 Task: Enable show link details from preferences.
Action: Mouse moved to (161, 60)
Screenshot: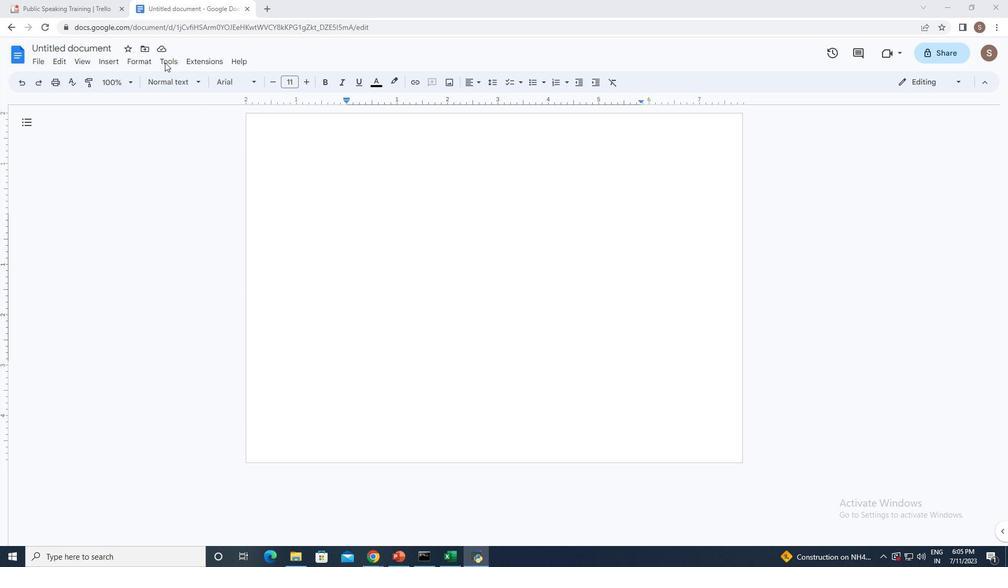 
Action: Mouse pressed left at (161, 60)
Screenshot: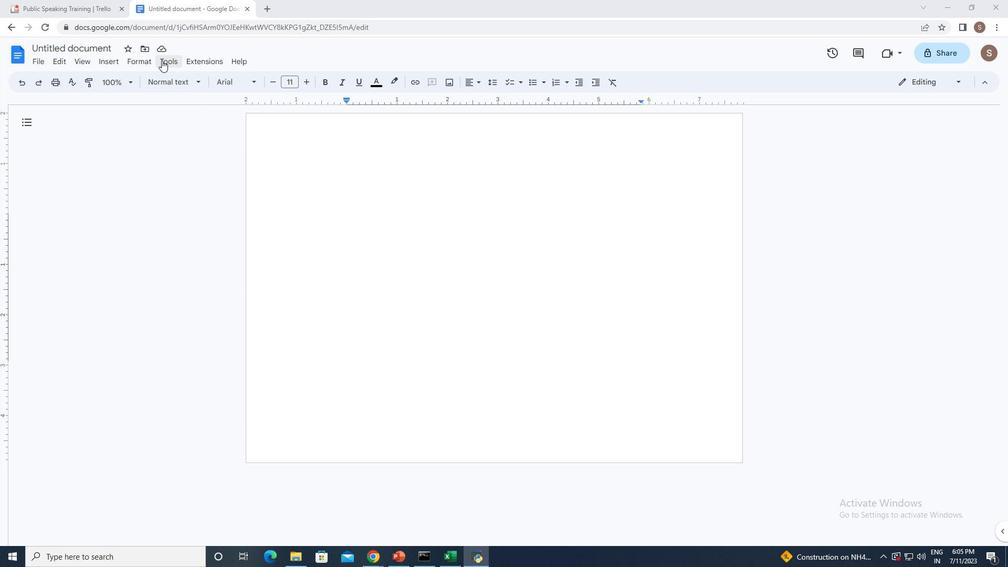 
Action: Mouse moved to (192, 312)
Screenshot: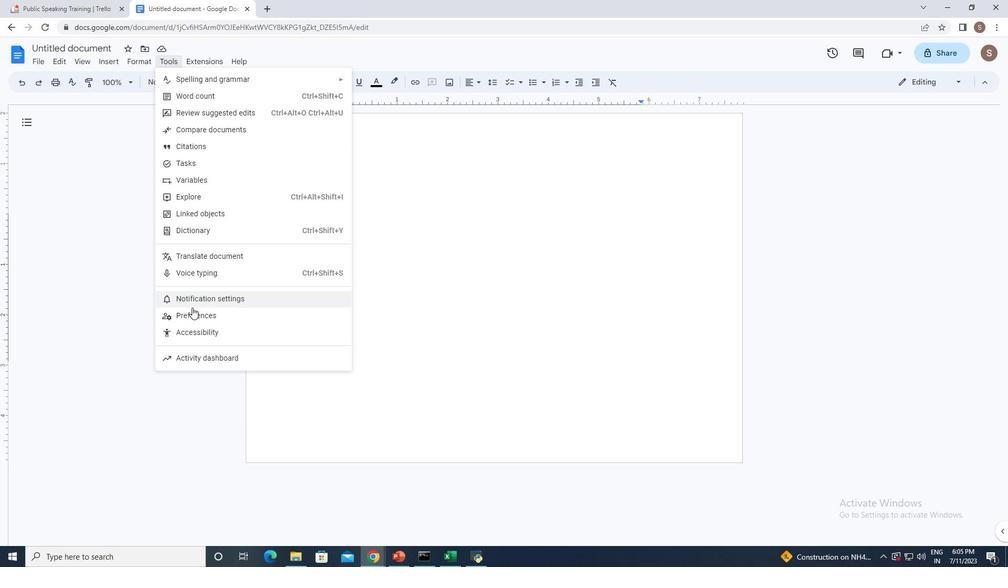 
Action: Mouse pressed left at (192, 312)
Screenshot: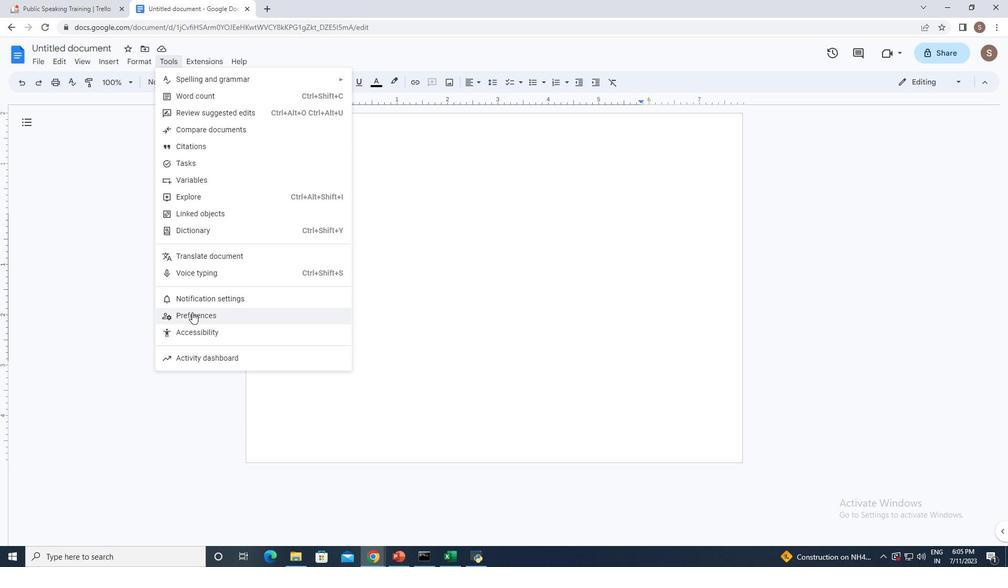 
Action: Mouse moved to (469, 329)
Screenshot: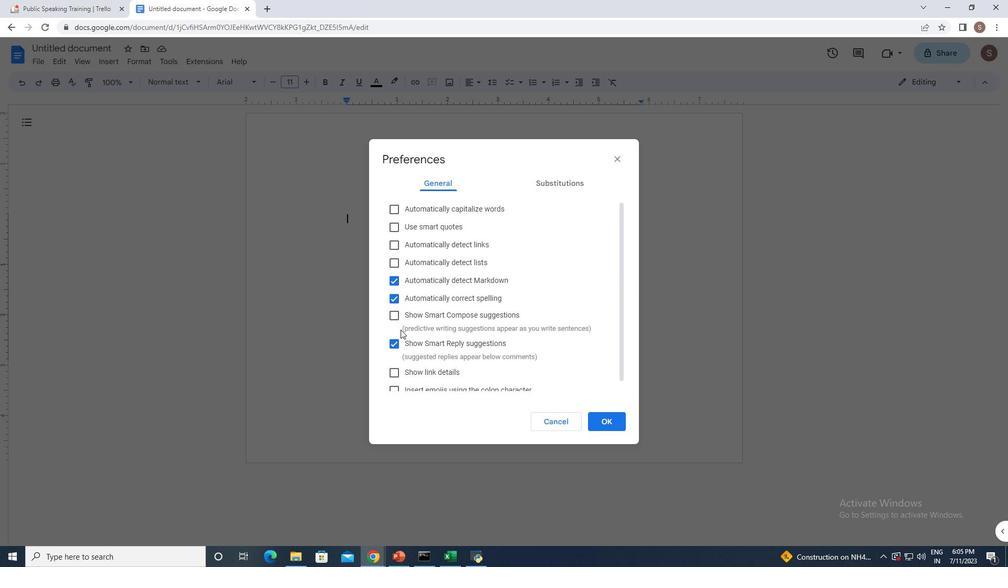
Action: Mouse scrolled (469, 328) with delta (0, 0)
Screenshot: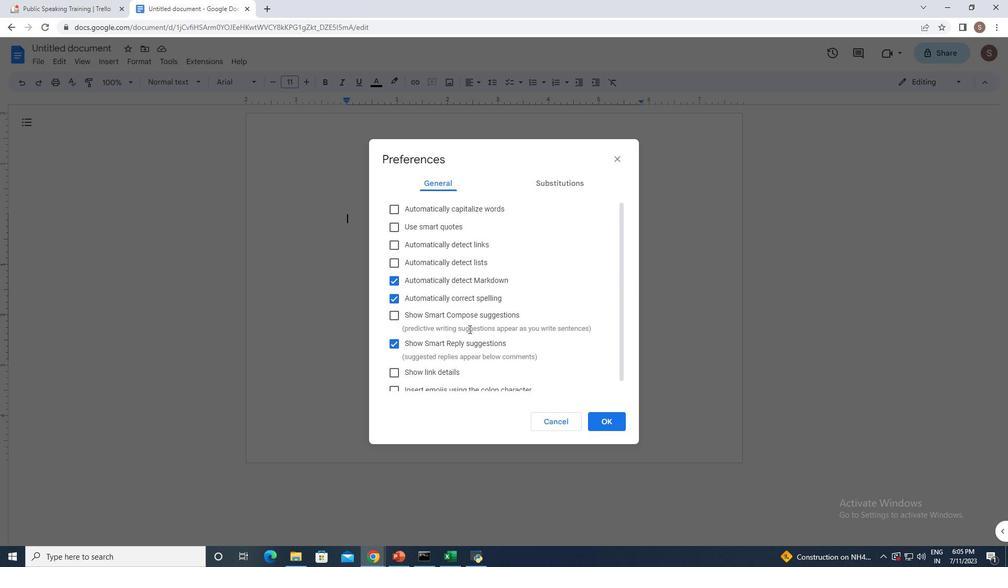 
Action: Mouse scrolled (469, 328) with delta (0, 0)
Screenshot: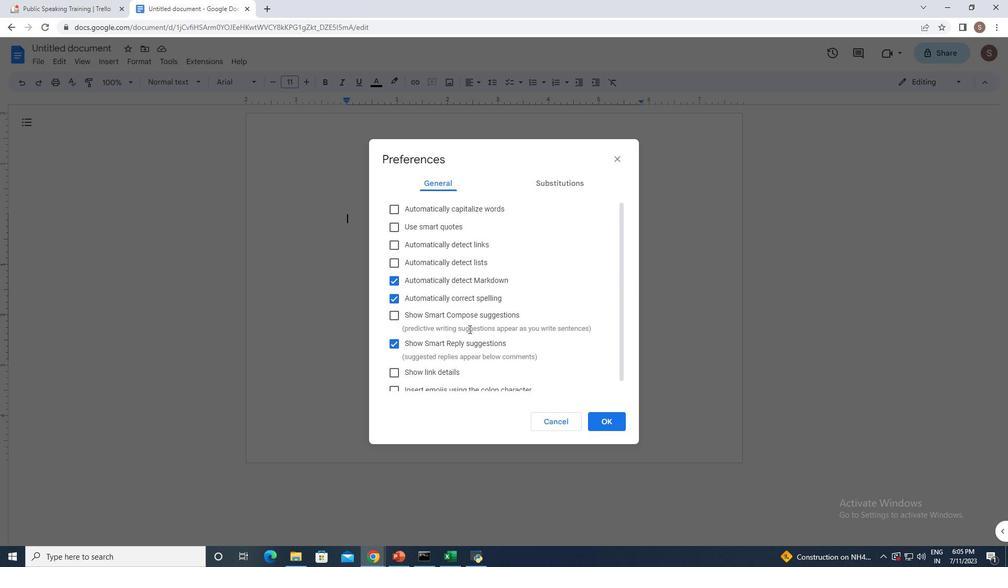 
Action: Mouse moved to (396, 364)
Screenshot: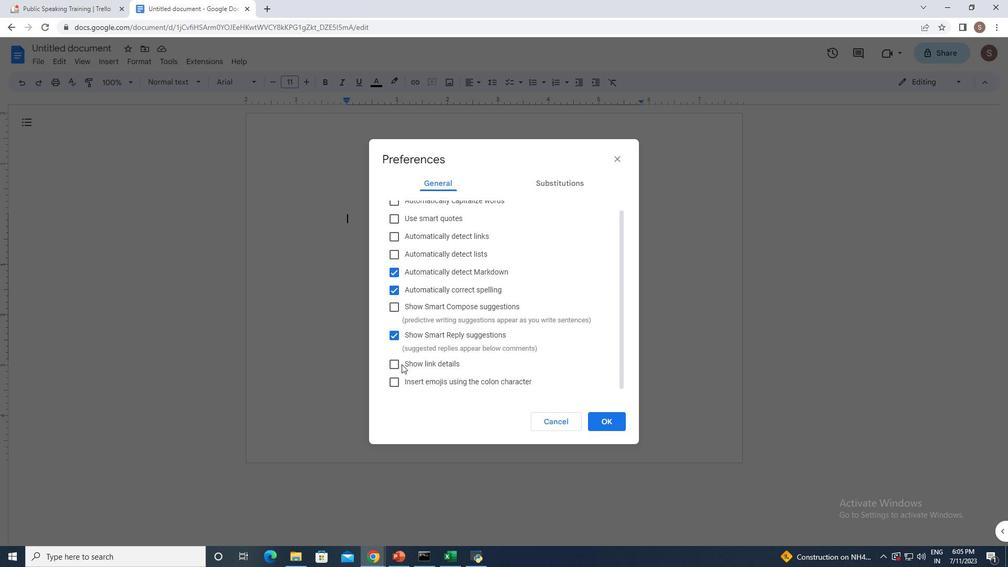 
Action: Mouse pressed left at (396, 364)
Screenshot: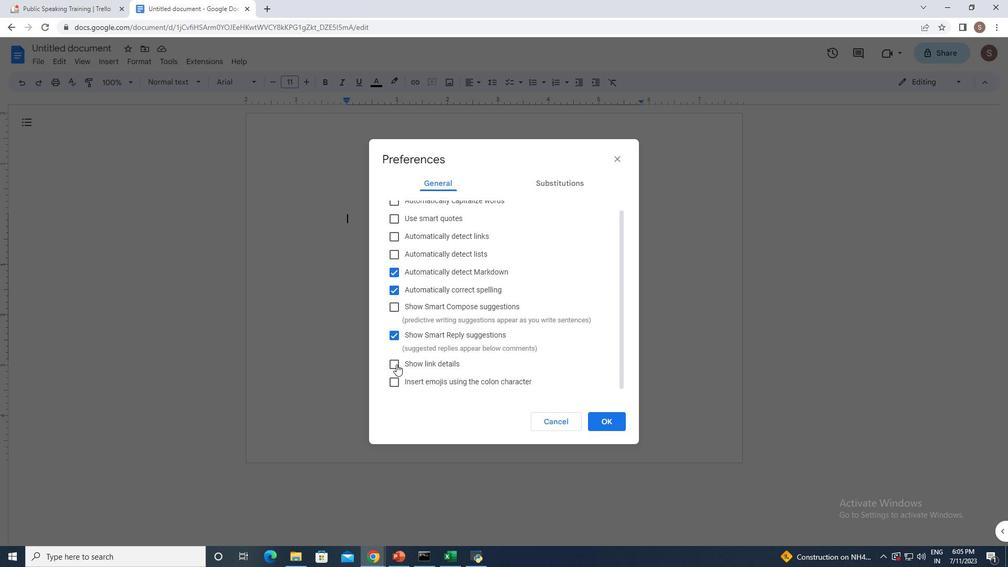 
Action: Mouse moved to (604, 418)
Screenshot: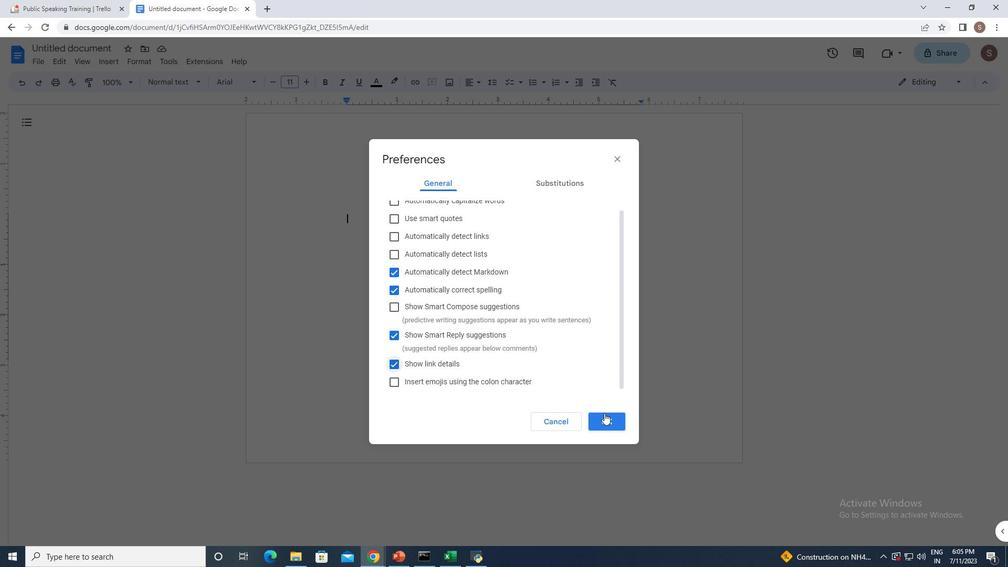 
Action: Mouse pressed left at (604, 418)
Screenshot: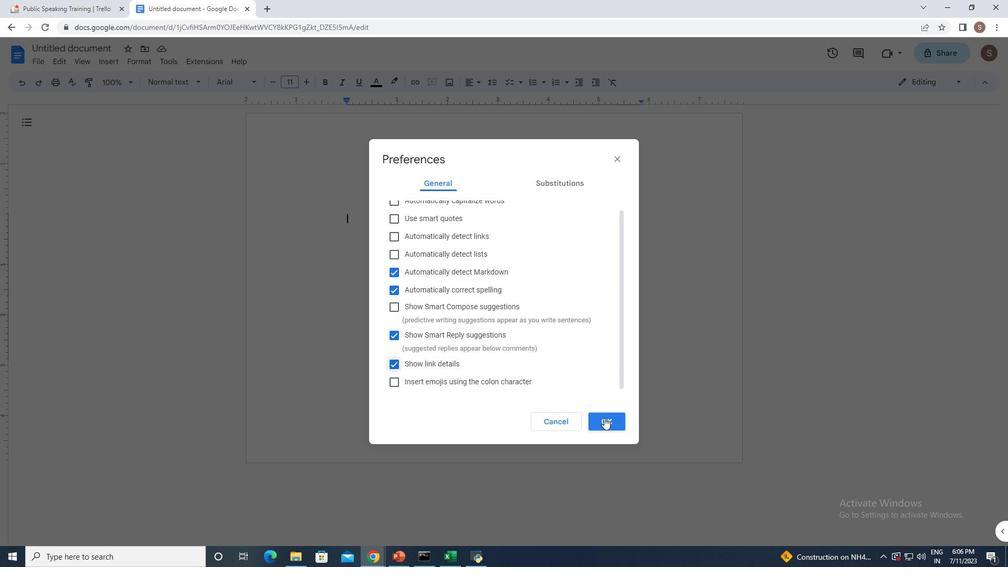 
Action: Mouse moved to (548, 397)
Screenshot: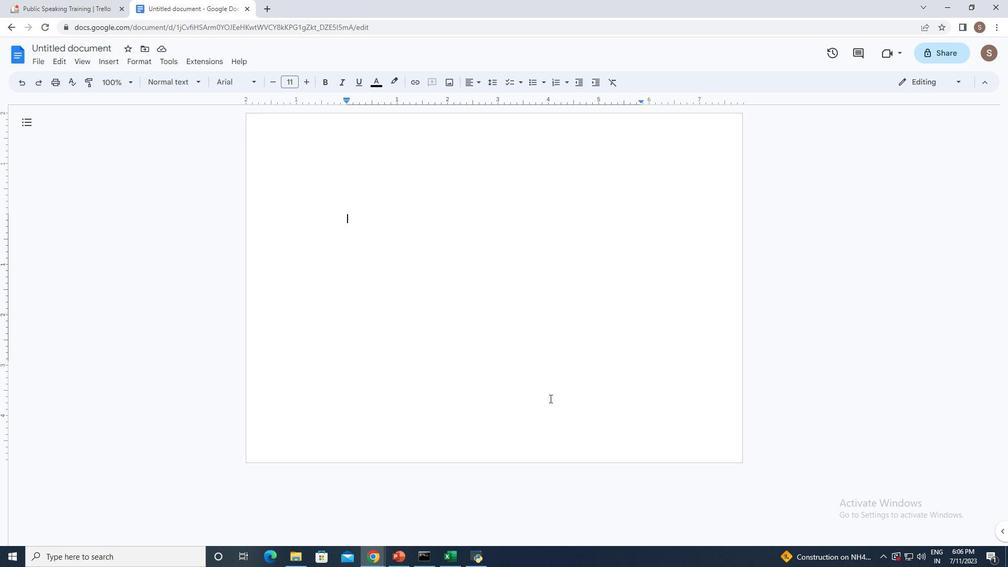 
